 Task: Add Hidden Stache Rose to the cart.
Action: Mouse moved to (852, 274)
Screenshot: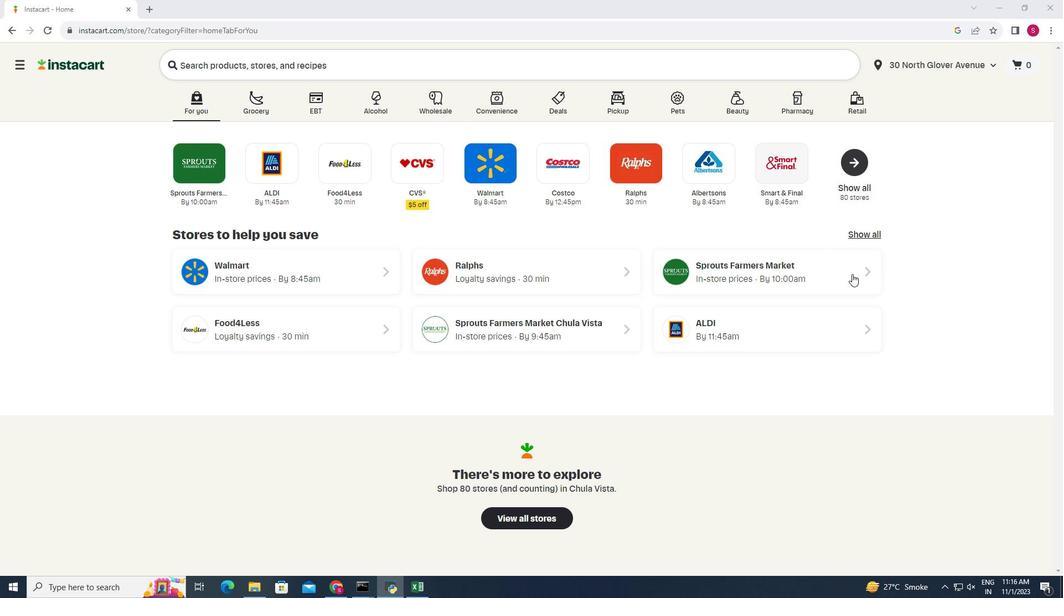 
Action: Mouse pressed left at (852, 274)
Screenshot: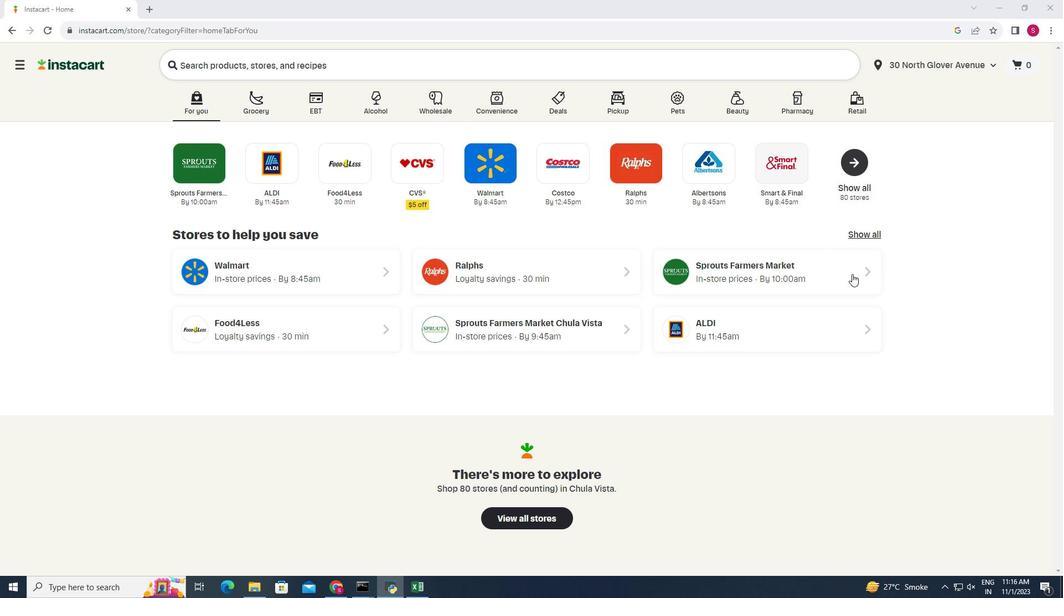 
Action: Mouse moved to (37, 526)
Screenshot: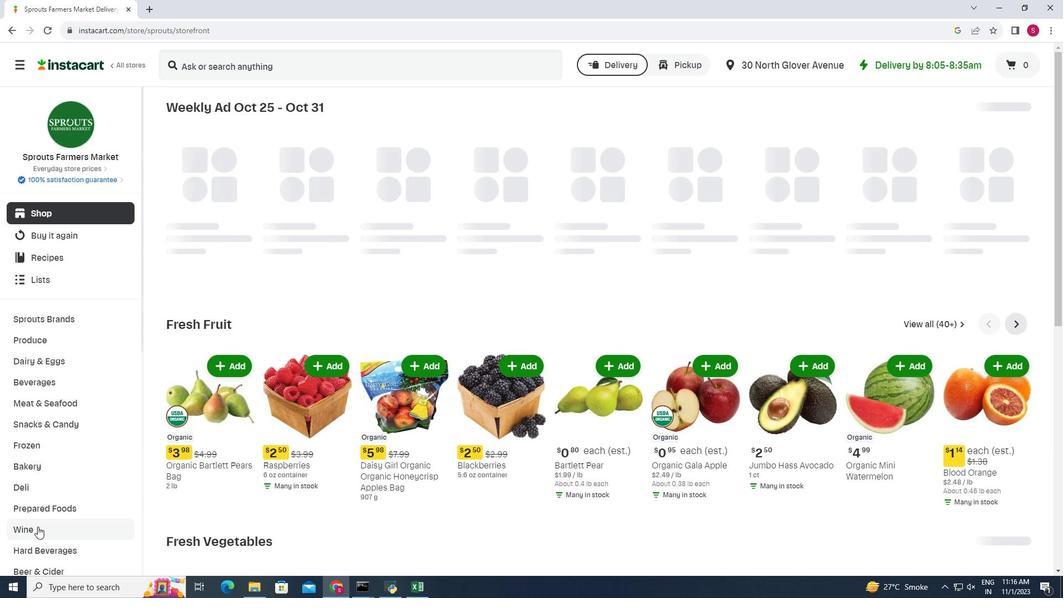 
Action: Mouse pressed left at (37, 526)
Screenshot: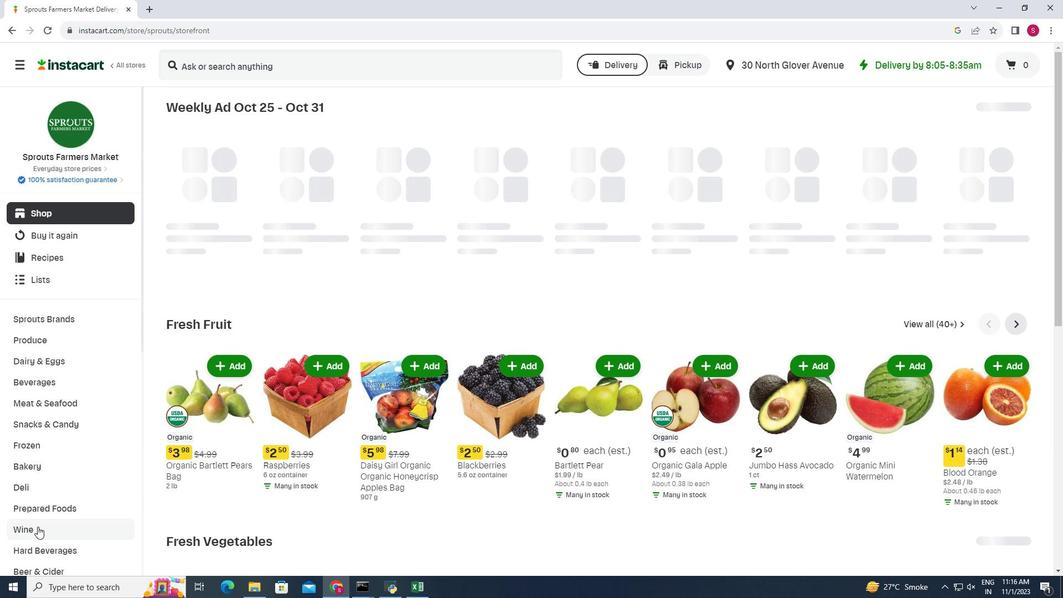 
Action: Mouse moved to (495, 138)
Screenshot: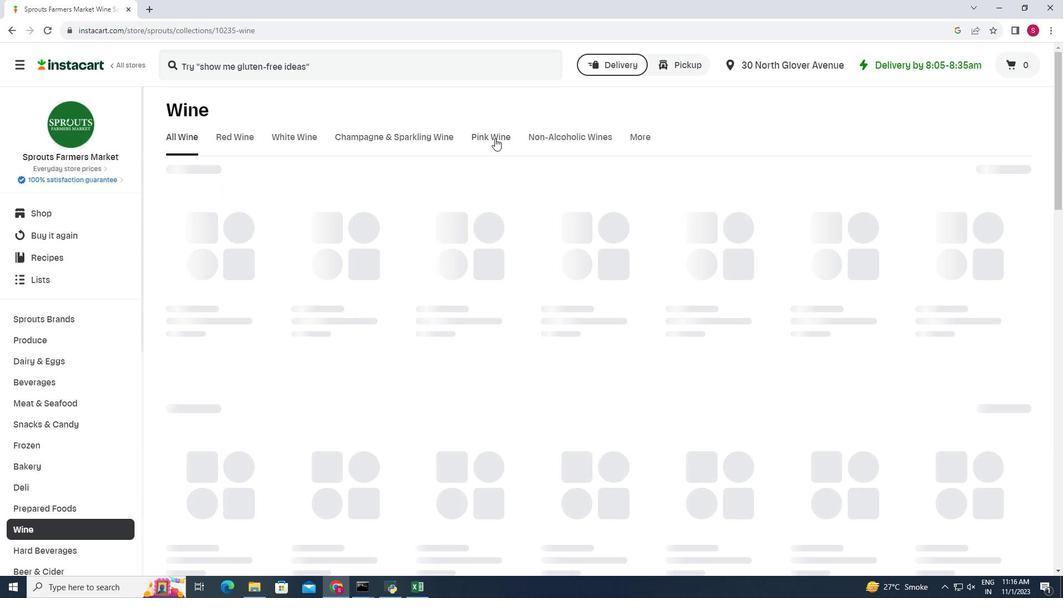 
Action: Mouse pressed left at (495, 138)
Screenshot: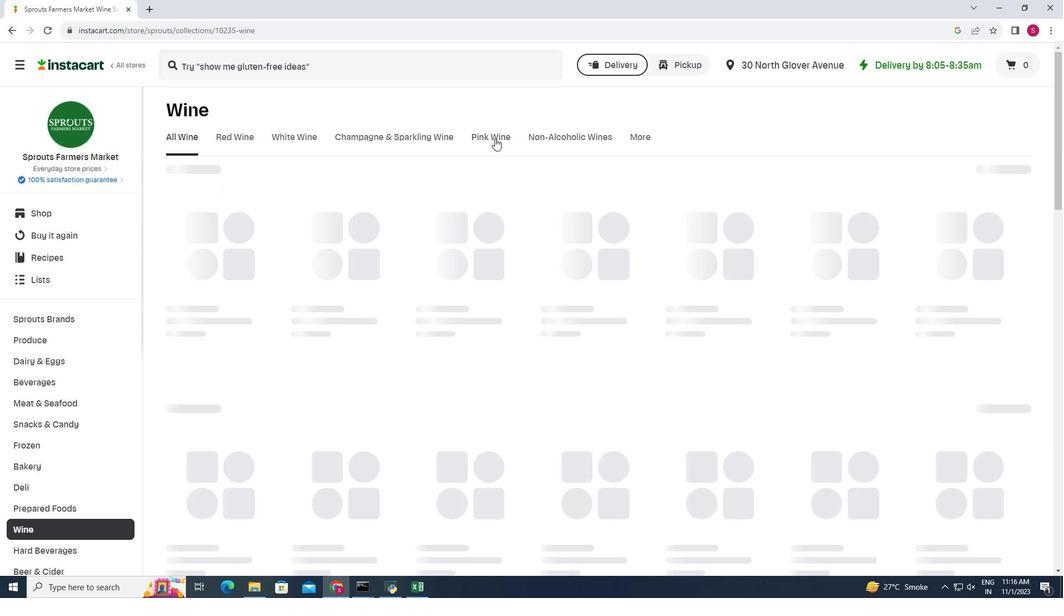 
Action: Mouse moved to (540, 192)
Screenshot: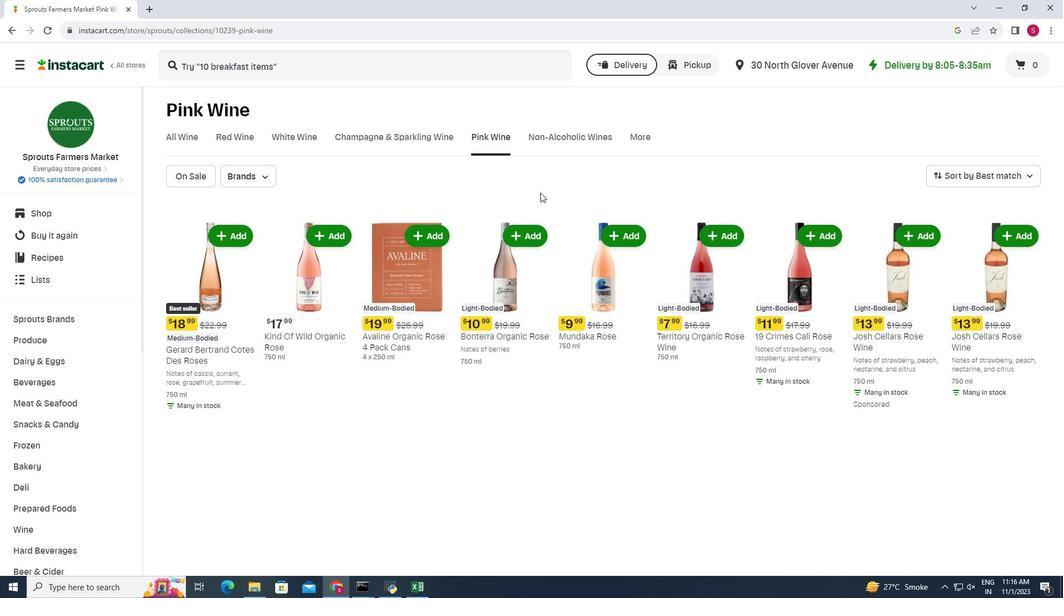 
Action: Mouse scrolled (540, 192) with delta (0, 0)
Screenshot: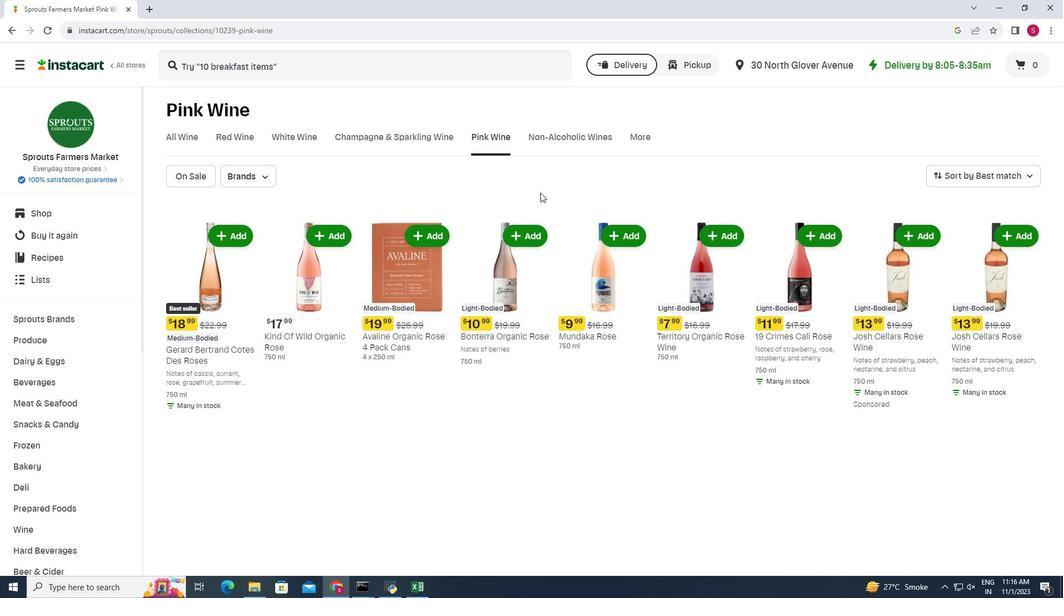 
Action: Mouse moved to (541, 192)
Screenshot: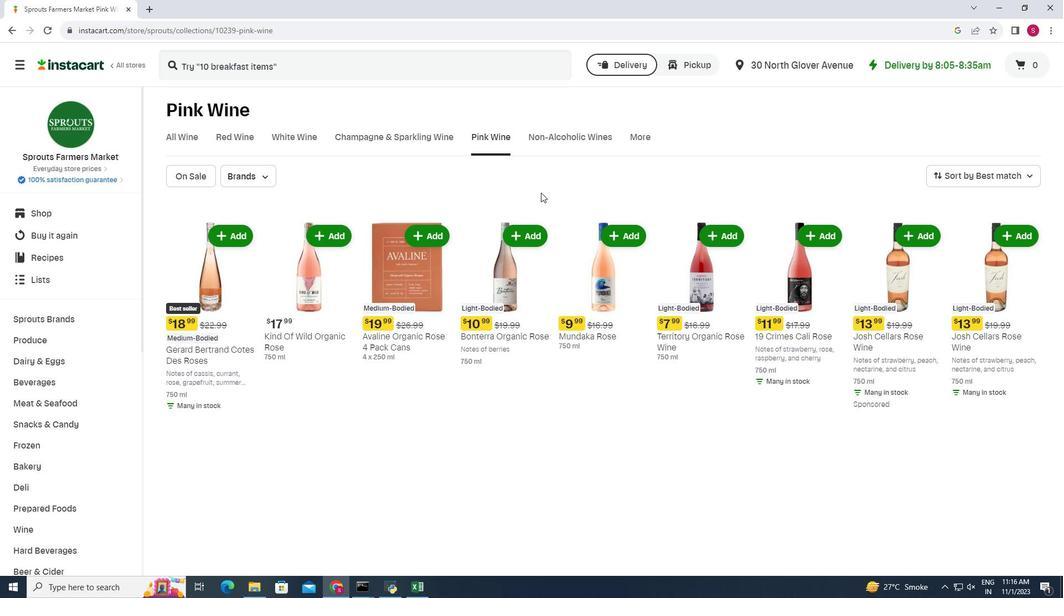 
Action: Mouse scrolled (541, 192) with delta (0, 0)
Screenshot: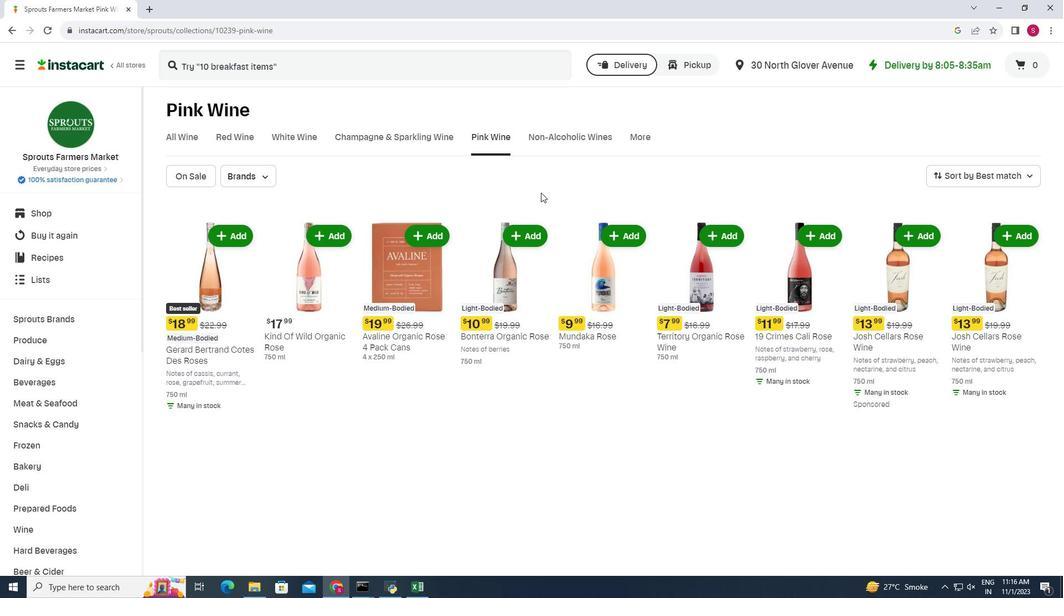 
Action: Mouse scrolled (541, 192) with delta (0, 0)
Screenshot: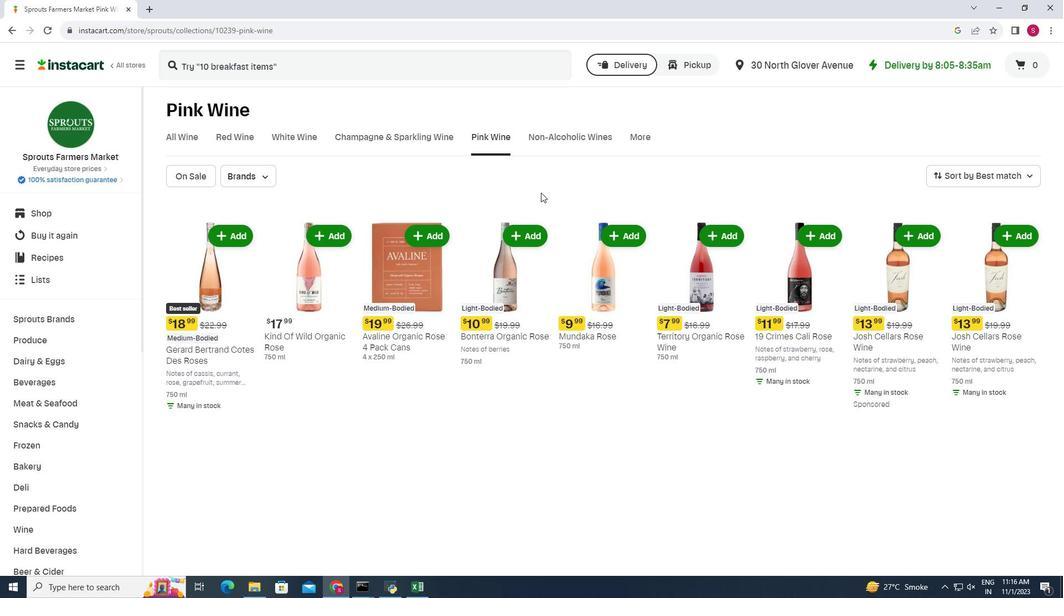 
